 Task: Configure the reminder sound settings in Microsoft Outlook.
Action: Mouse moved to (60, 31)
Screenshot: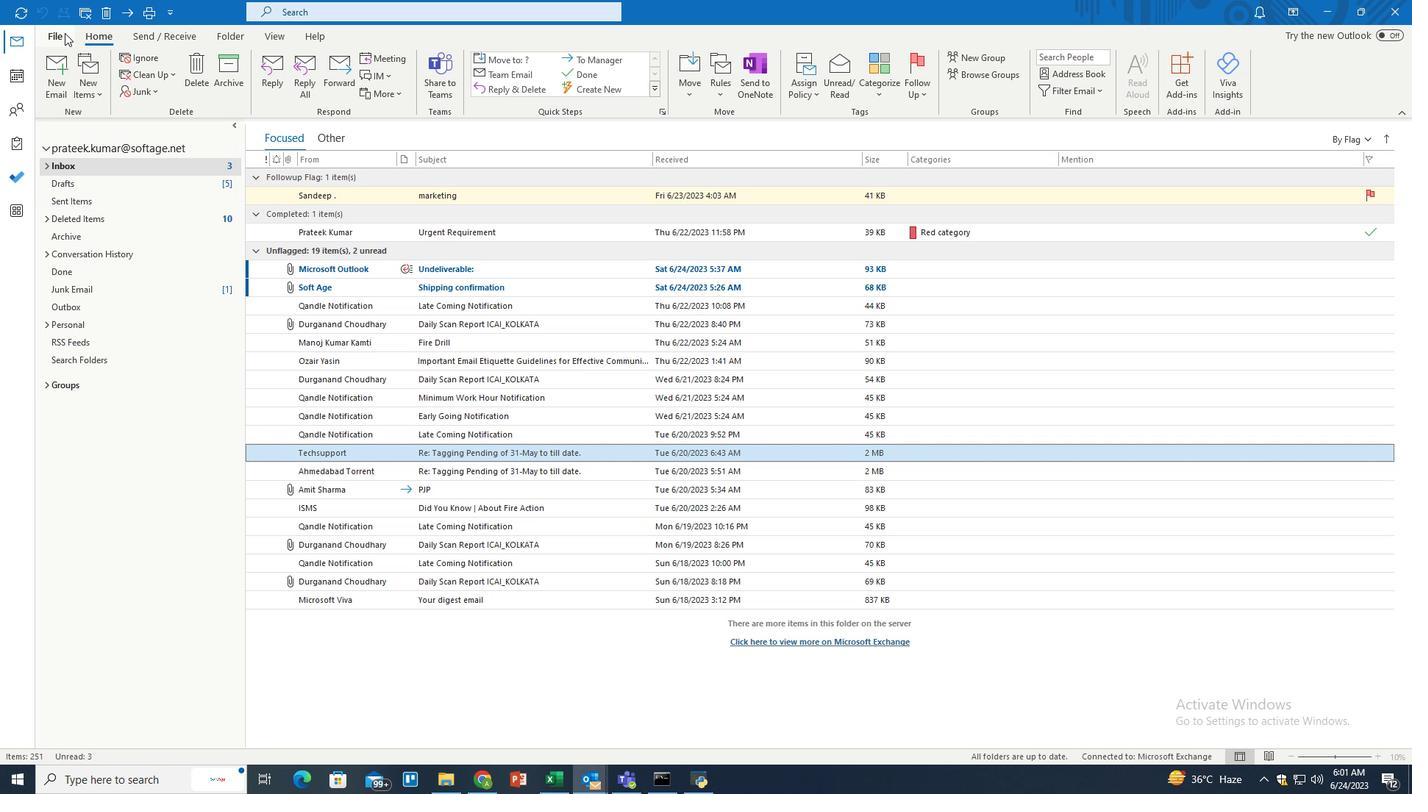 
Action: Mouse pressed left at (60, 31)
Screenshot: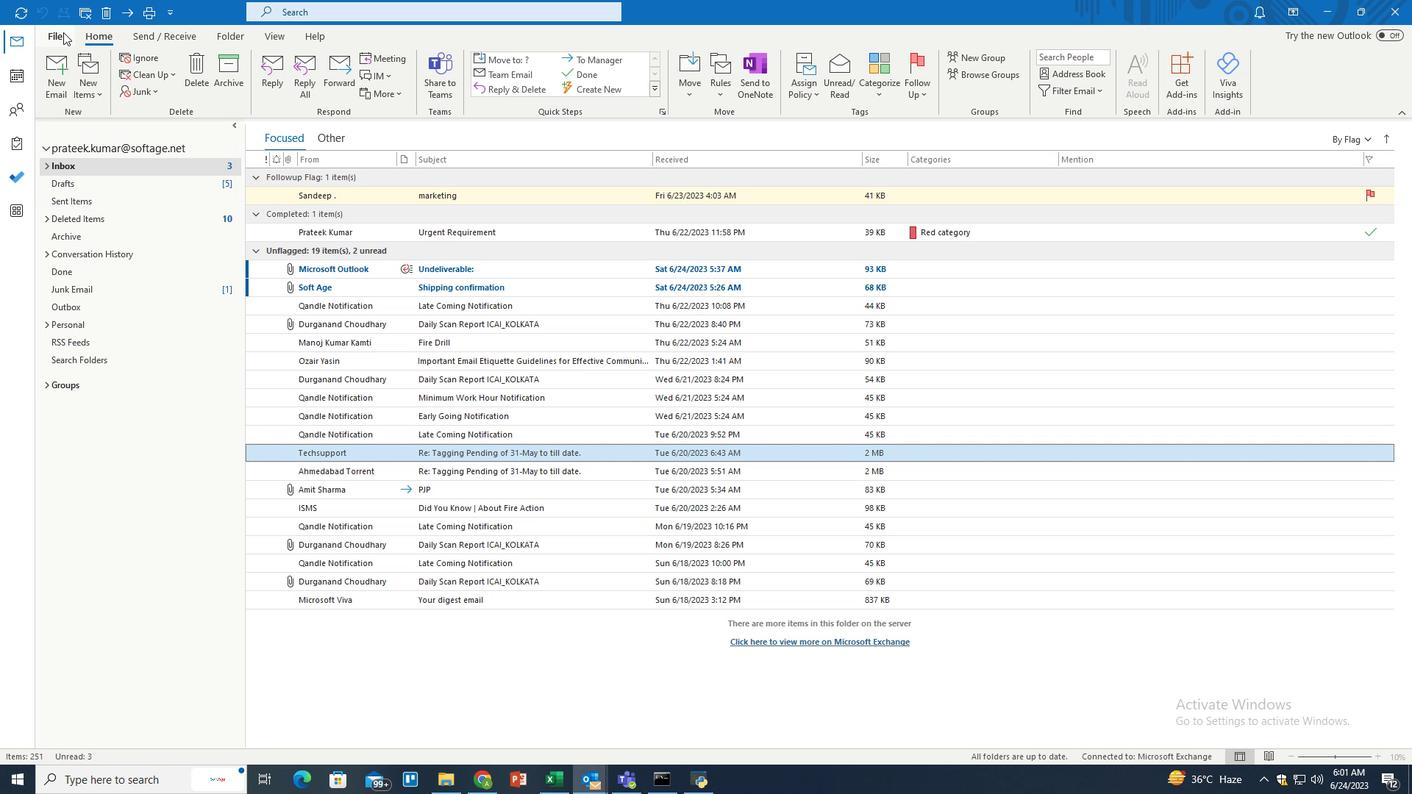 
Action: Mouse moved to (44, 706)
Screenshot: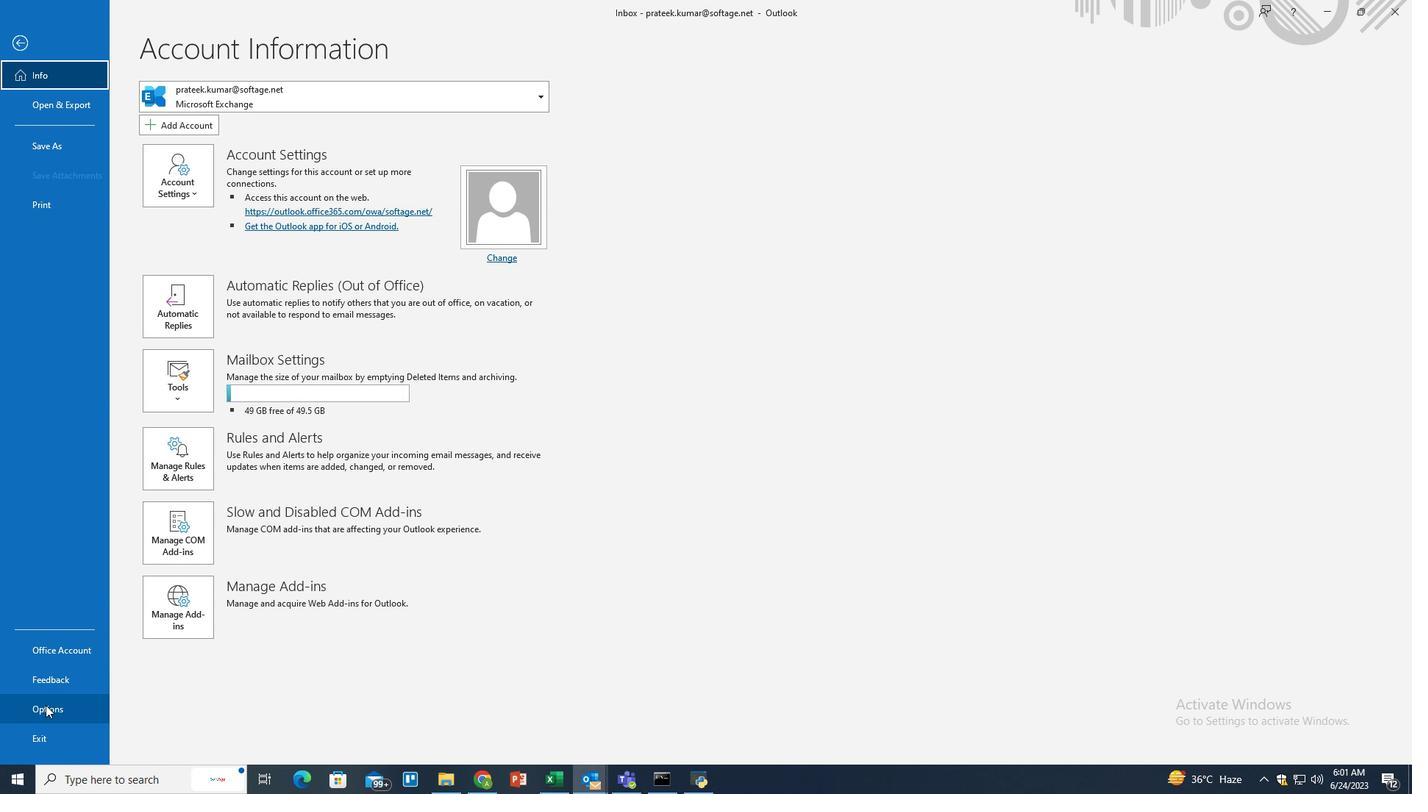
Action: Mouse pressed left at (44, 706)
Screenshot: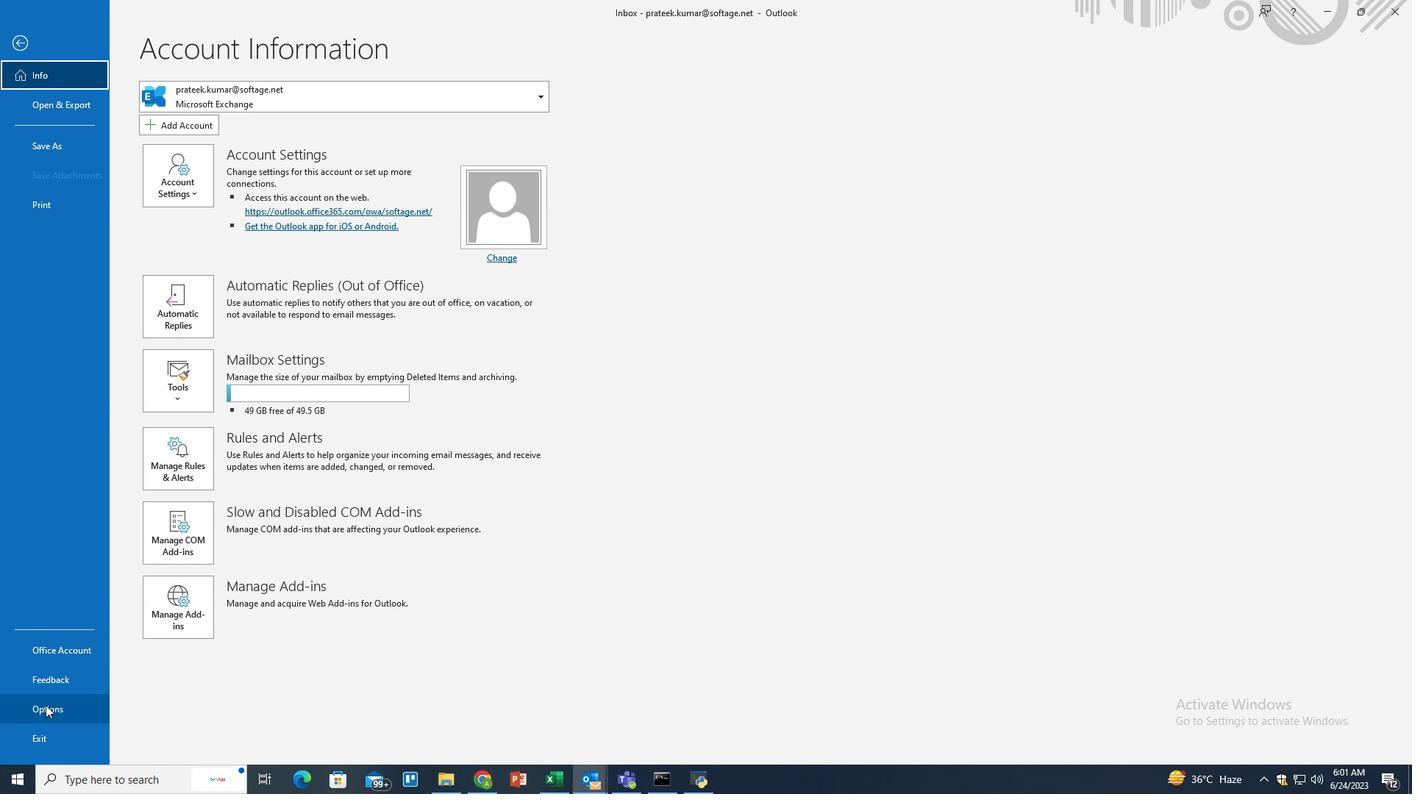 
Action: Mouse moved to (435, 350)
Screenshot: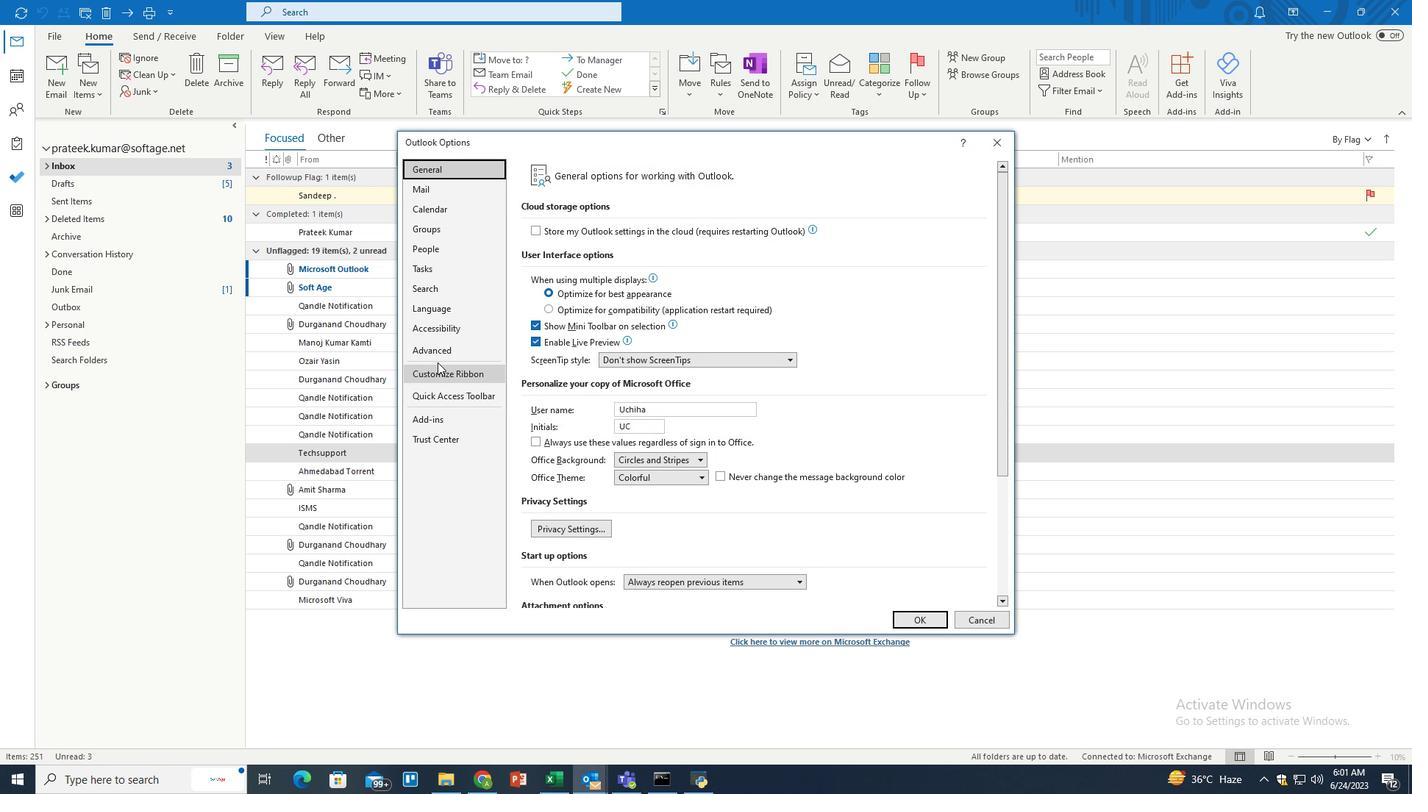
Action: Mouse pressed left at (435, 350)
Screenshot: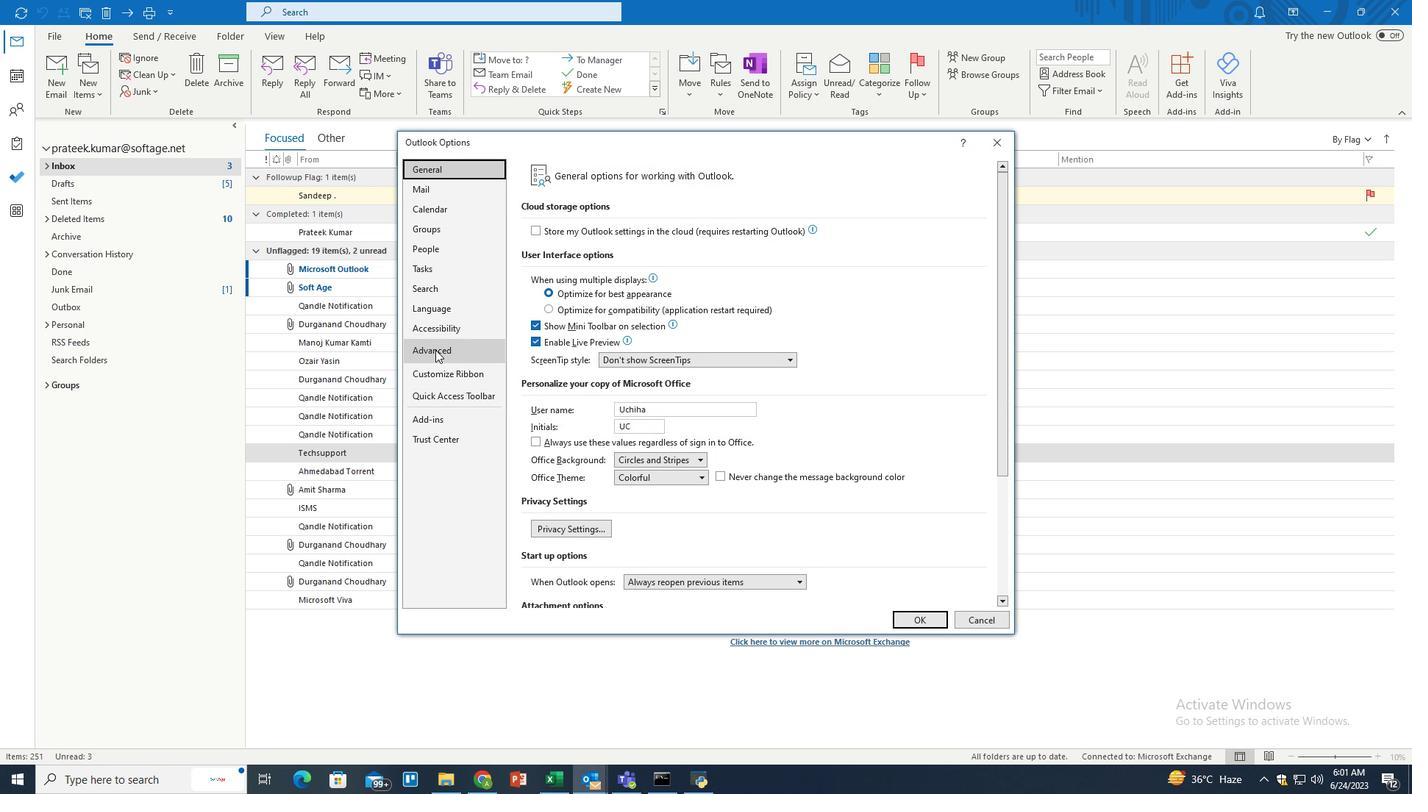 
Action: Mouse moved to (647, 381)
Screenshot: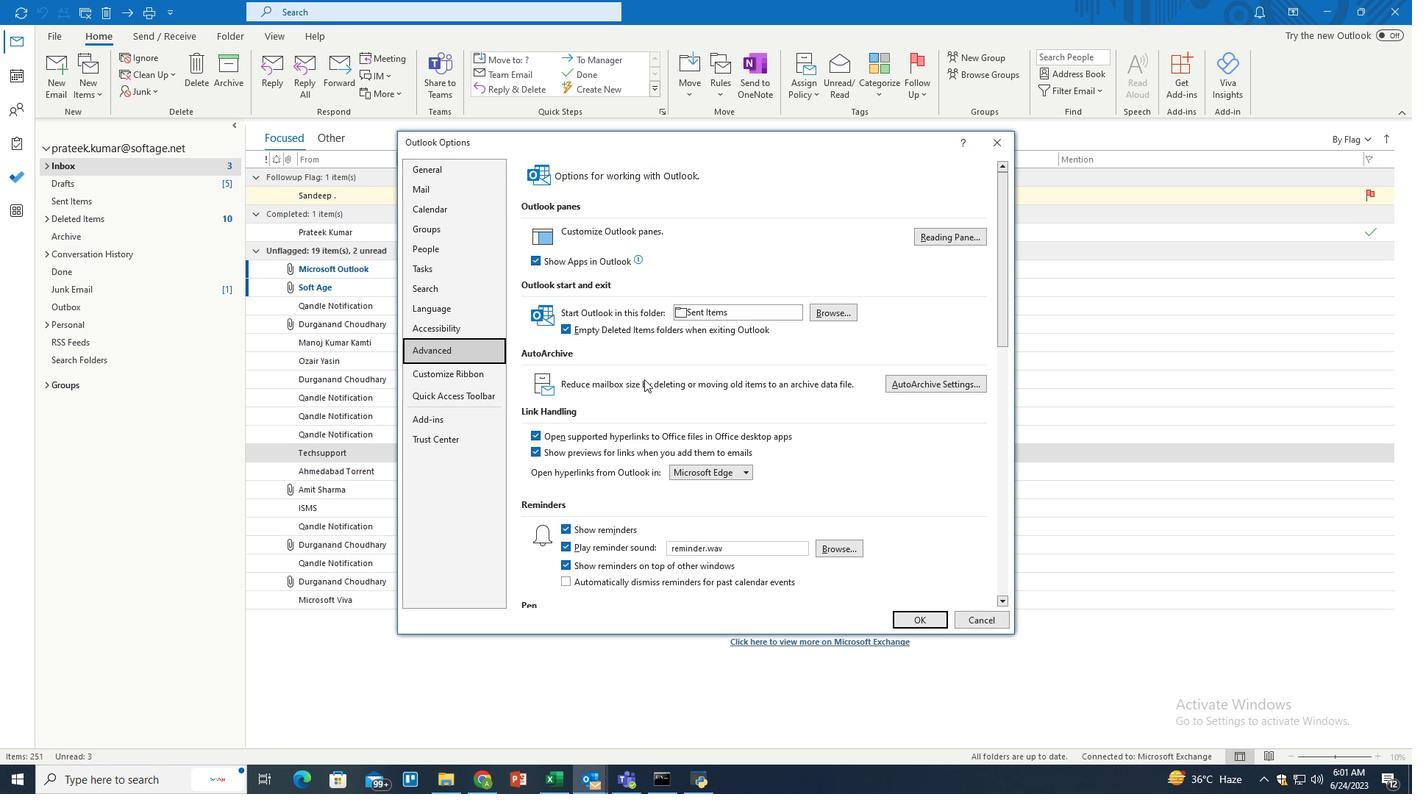 
Action: Mouse scrolled (647, 380) with delta (0, 0)
Screenshot: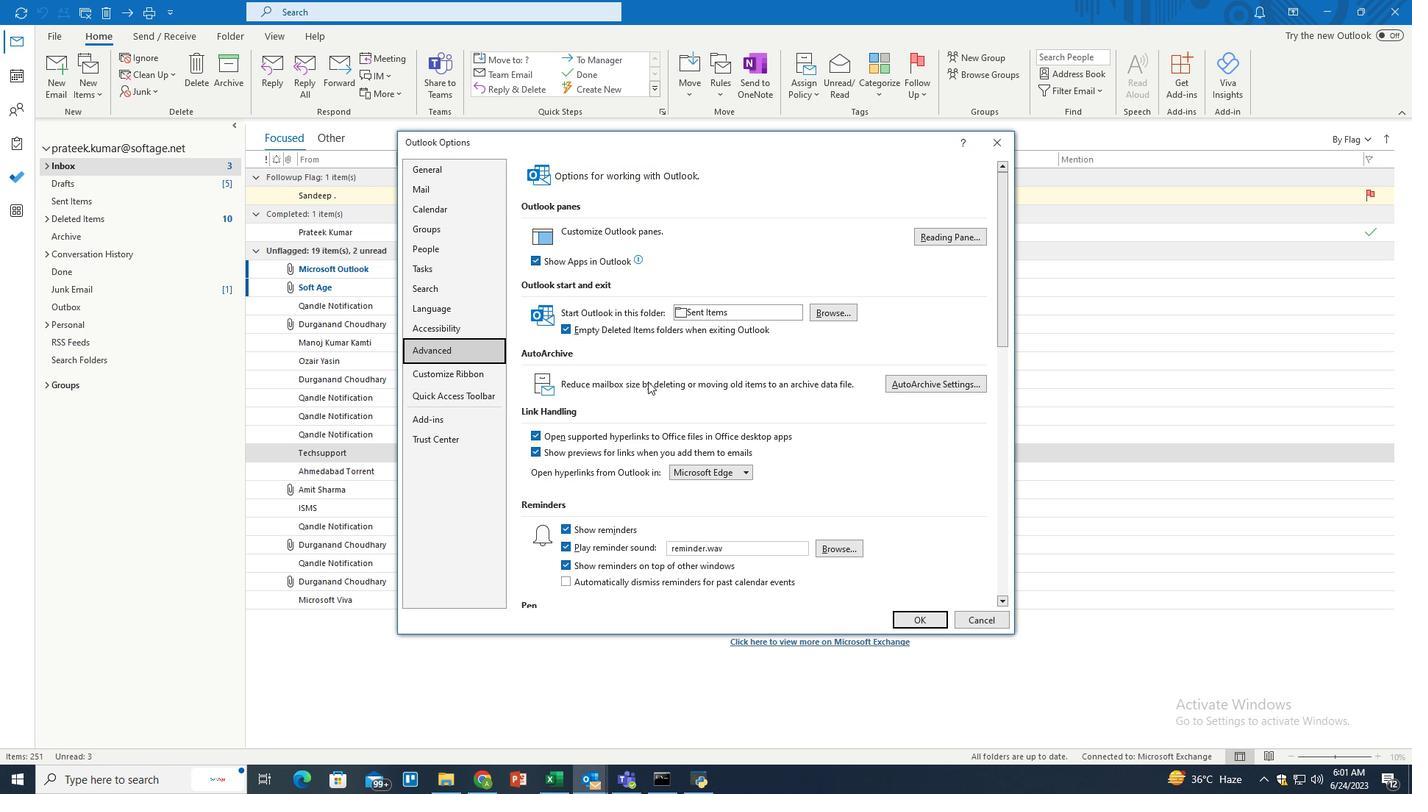 
Action: Mouse scrolled (647, 380) with delta (0, 0)
Screenshot: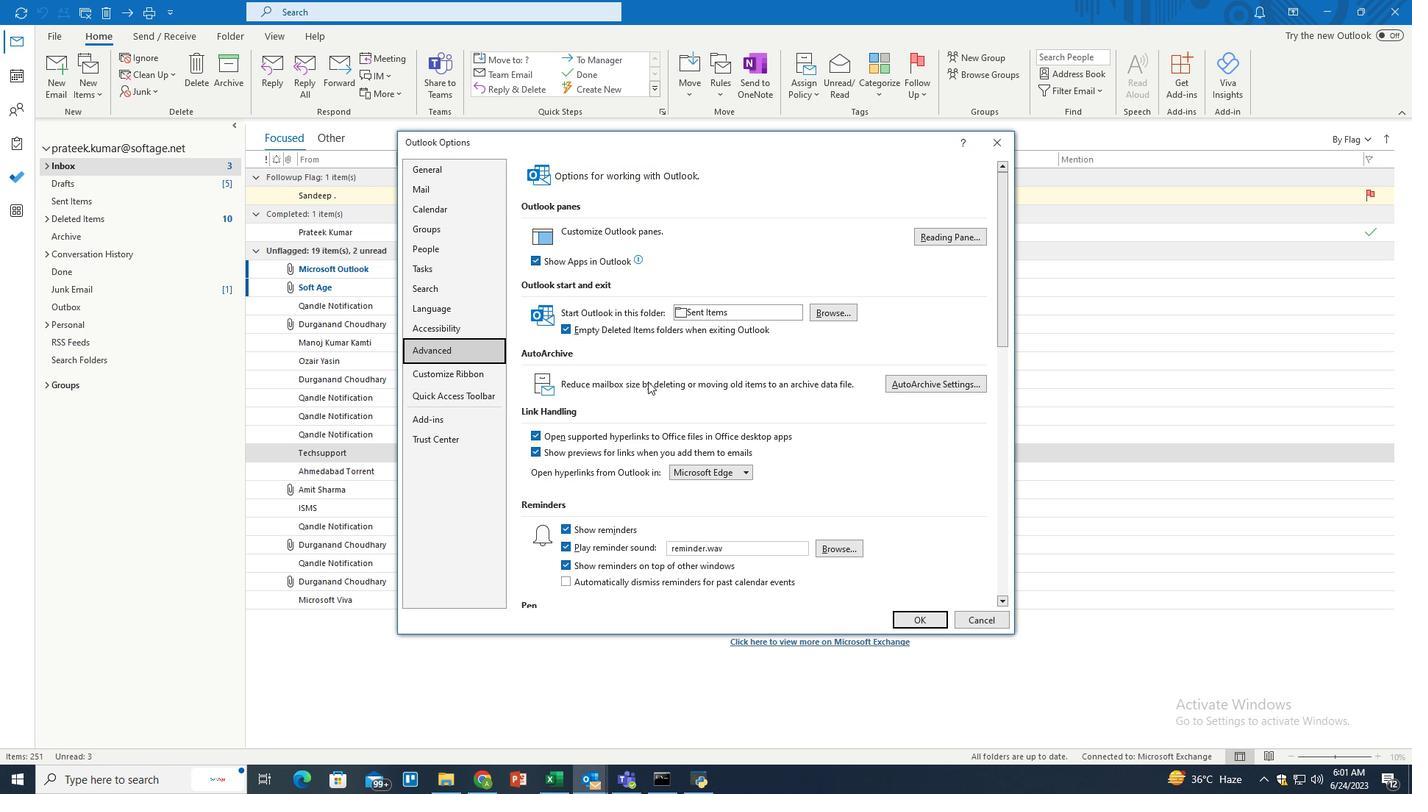 
Action: Mouse scrolled (647, 380) with delta (0, 0)
Screenshot: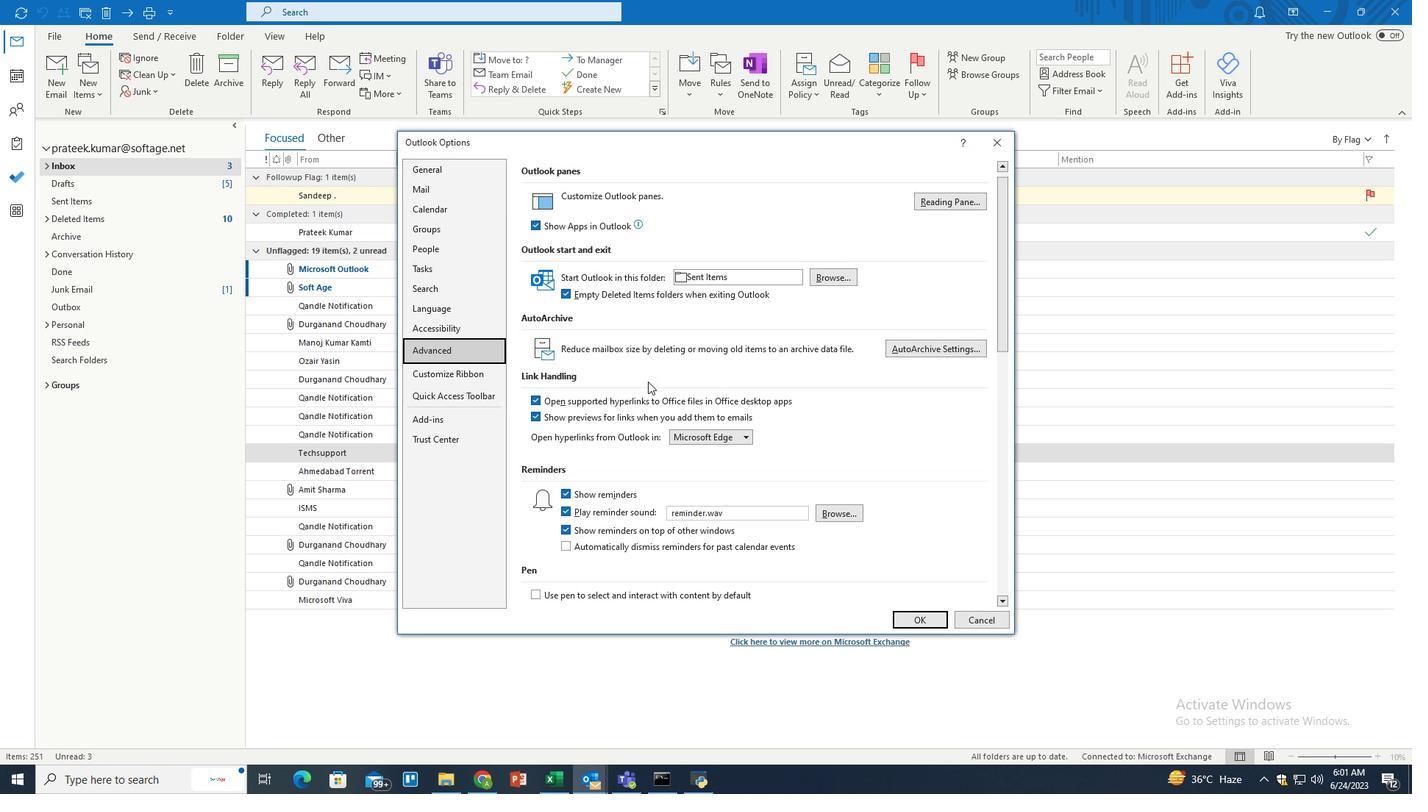 
Action: Mouse moved to (575, 472)
Screenshot: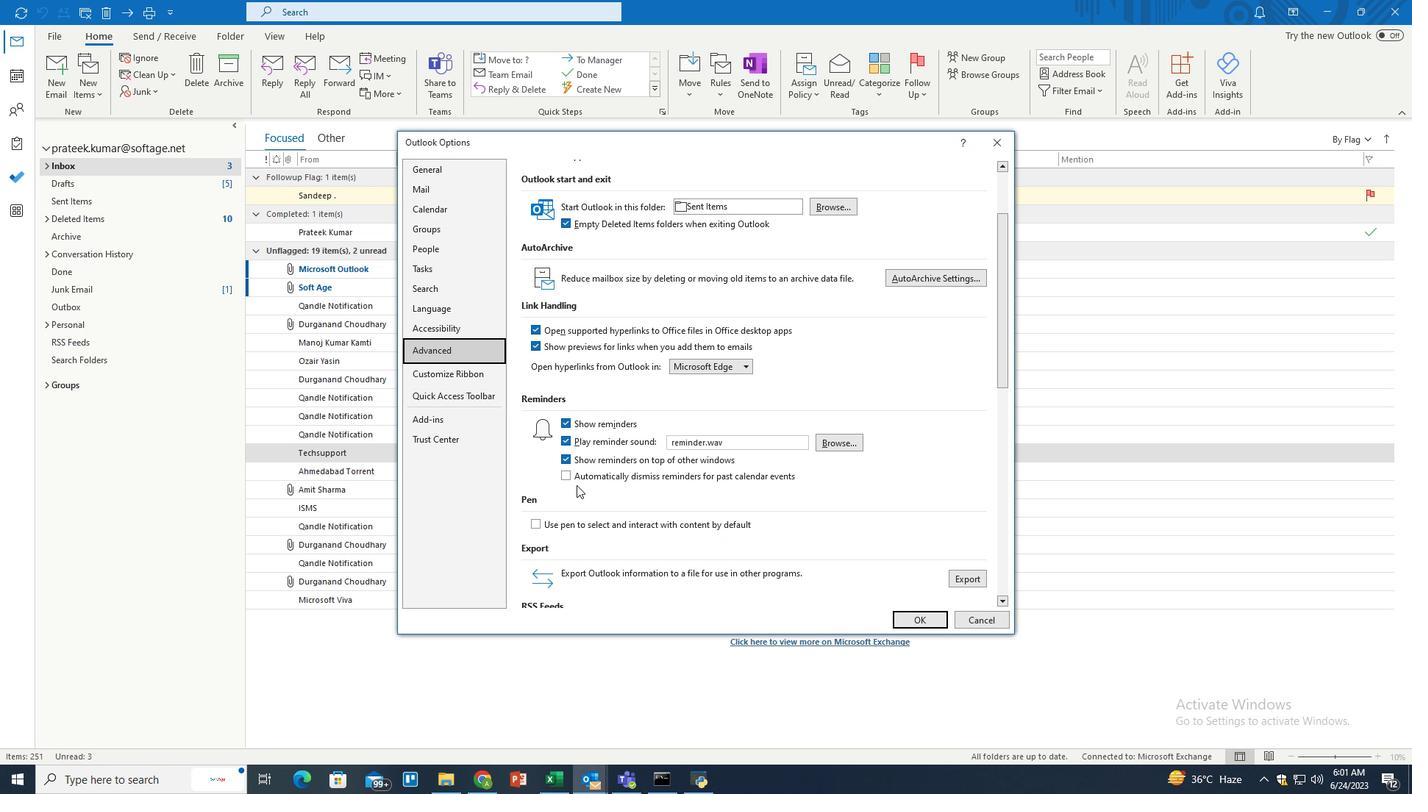 
Action: Mouse pressed left at (575, 472)
Screenshot: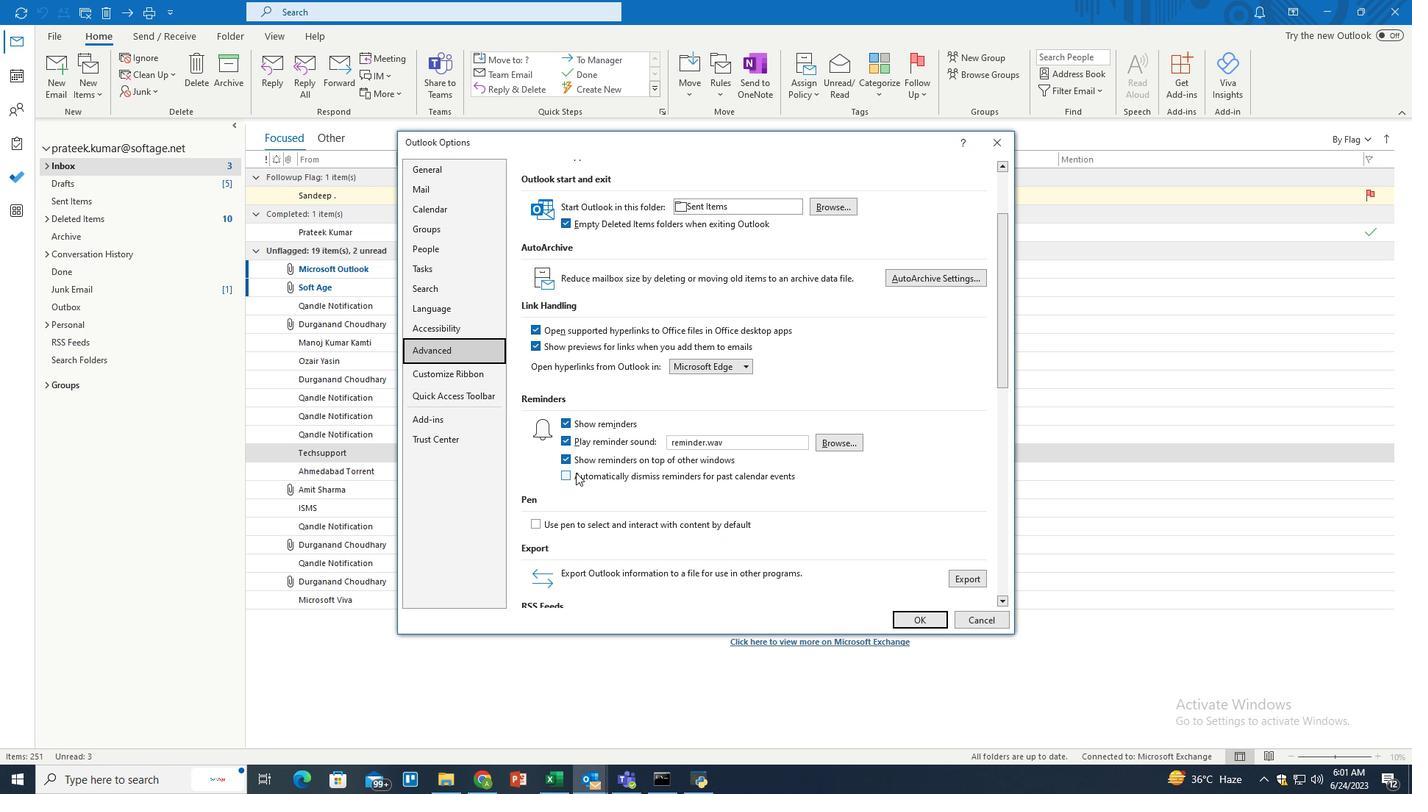 
Action: Mouse moved to (927, 619)
Screenshot: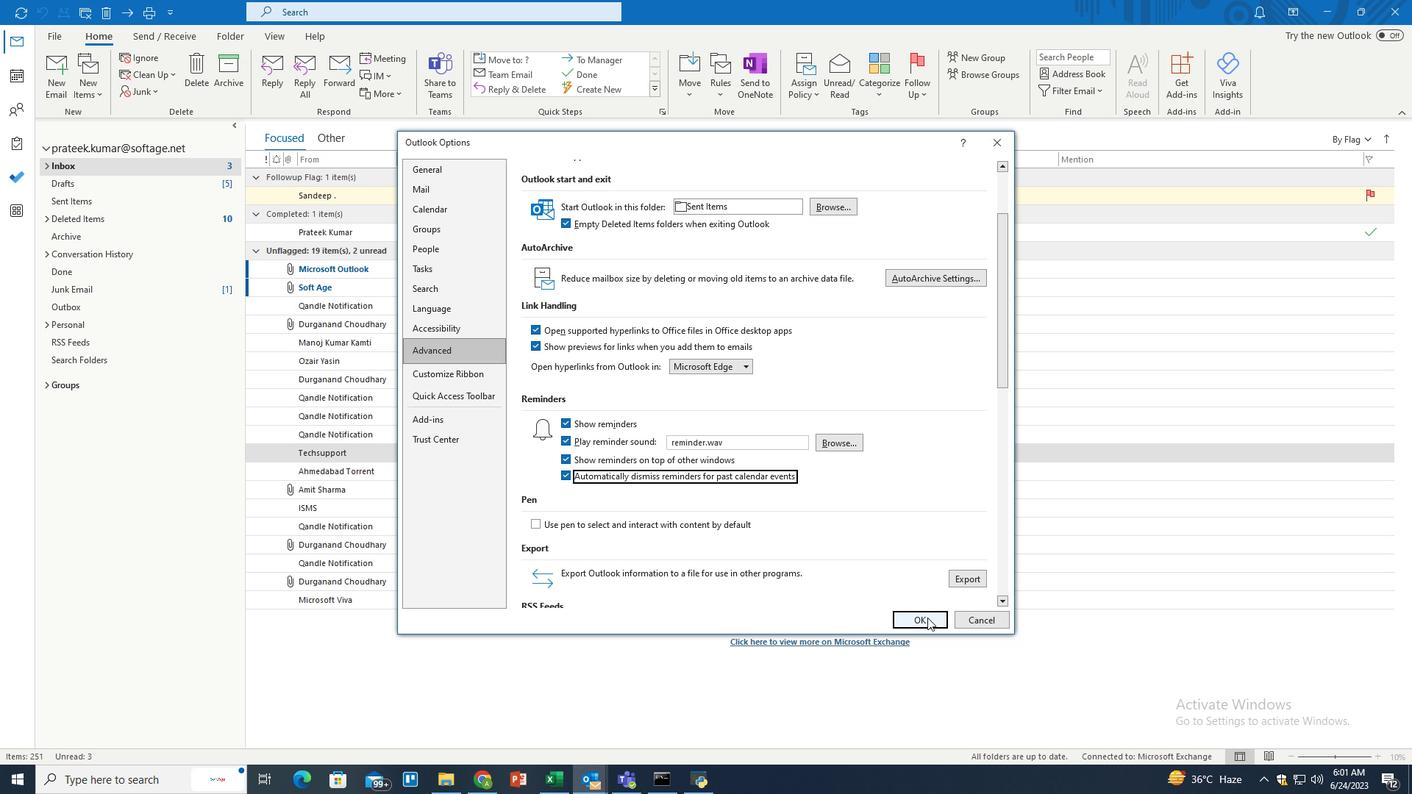 
Action: Mouse pressed left at (927, 619)
Screenshot: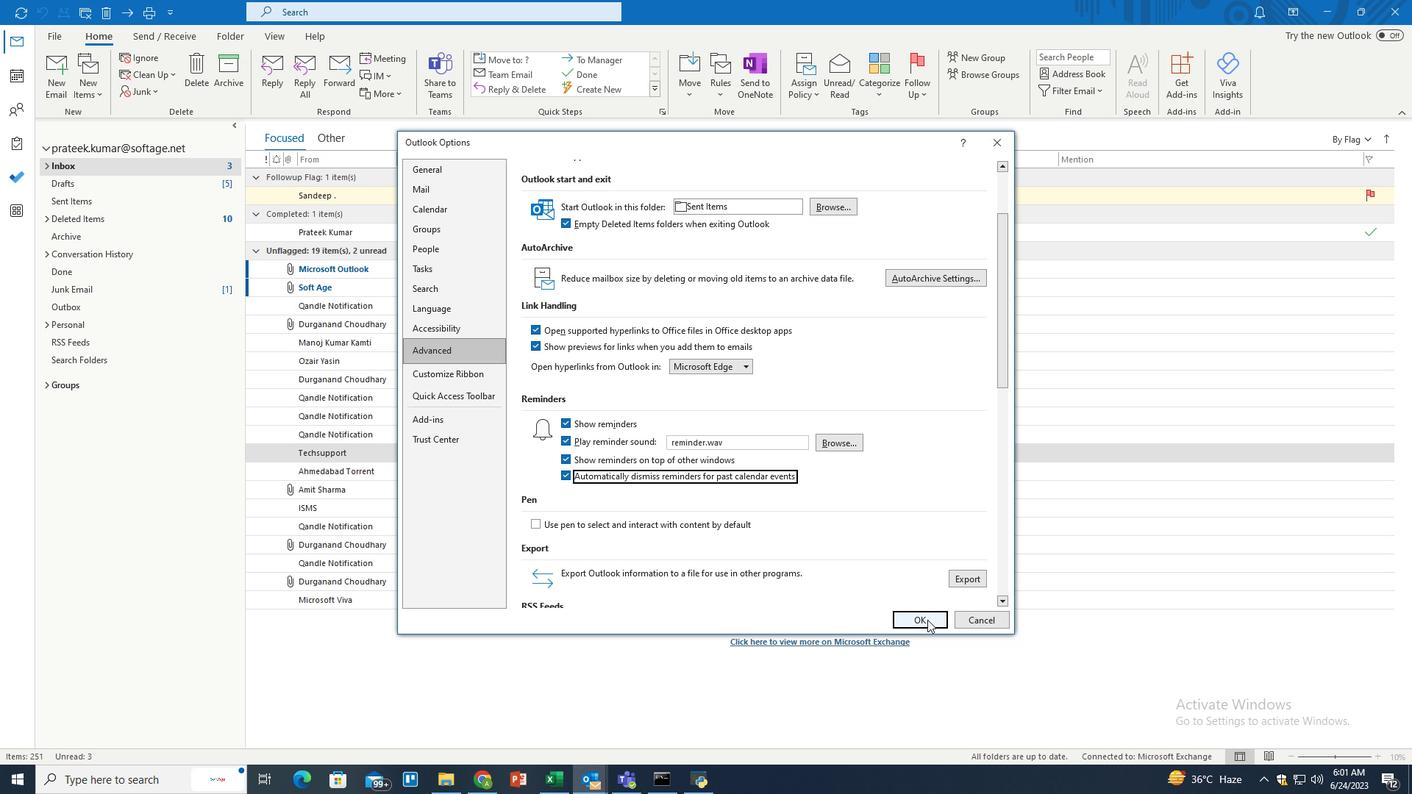 
Action: Mouse moved to (692, 465)
Screenshot: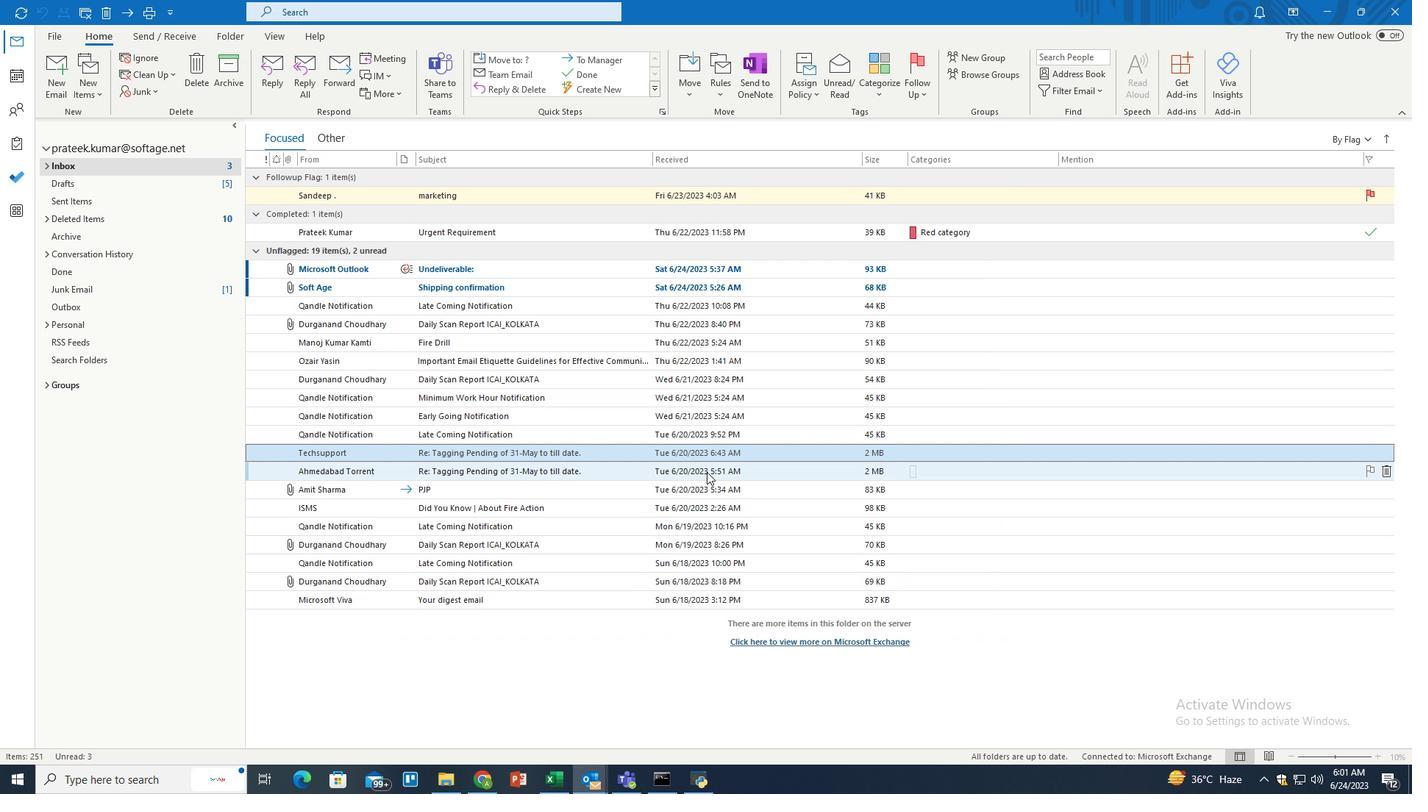 
